 Task: Create ChildIssue0011 as Child Issue of Issue Issue0006 in Backlog  in Scrum Project Project0002 in Jira
Action: Mouse moved to (403, 448)
Screenshot: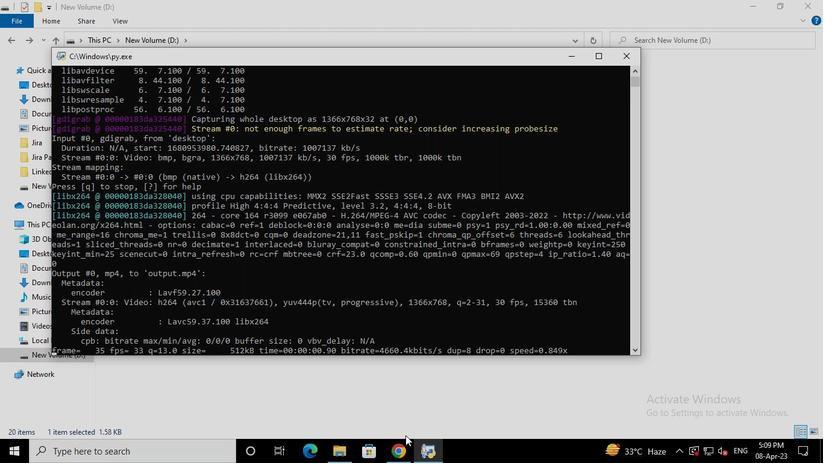 
Action: Mouse pressed left at (403, 448)
Screenshot: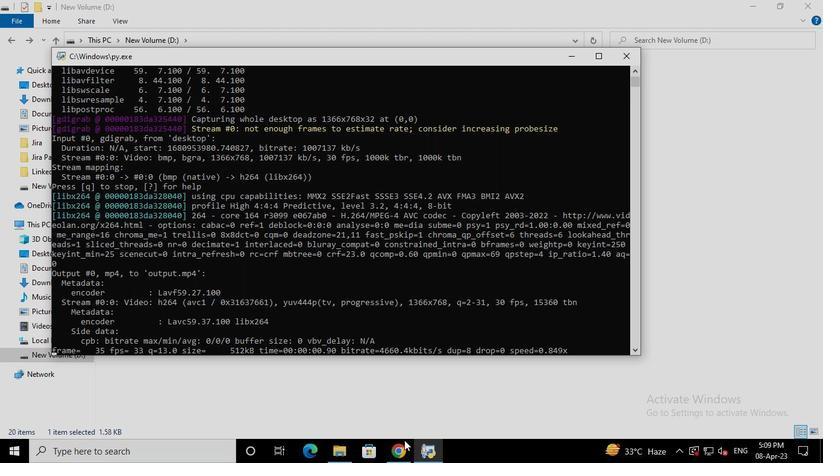 
Action: Mouse moved to (86, 188)
Screenshot: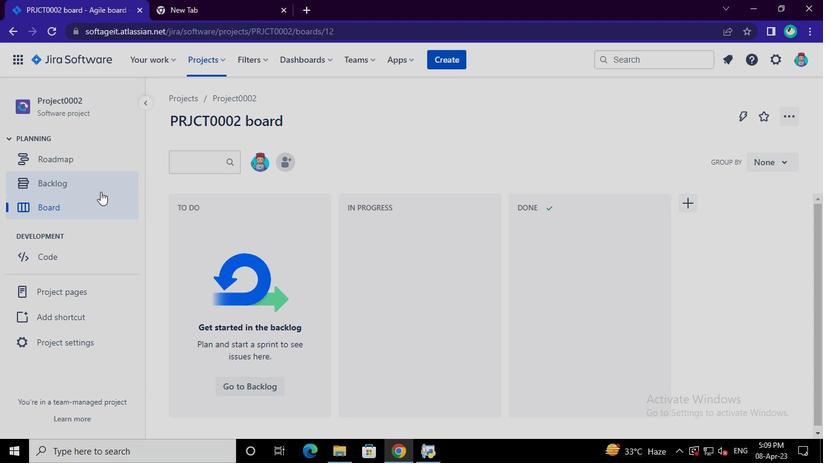 
Action: Mouse pressed left at (86, 188)
Screenshot: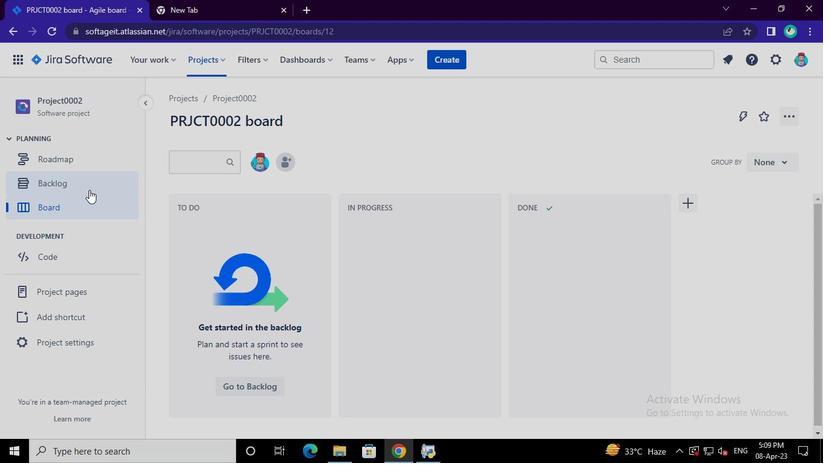 
Action: Mouse moved to (253, 335)
Screenshot: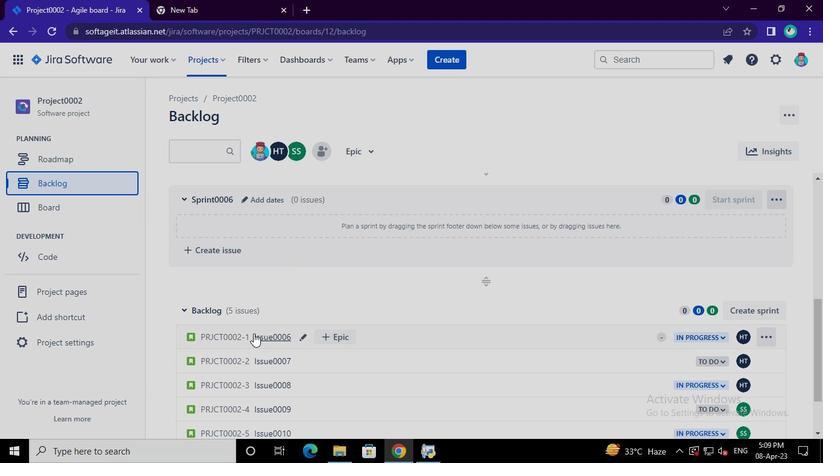 
Action: Mouse pressed left at (253, 335)
Screenshot: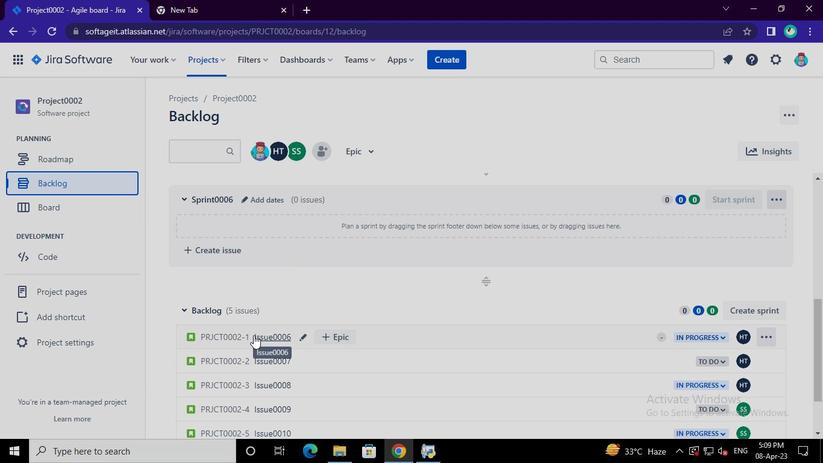 
Action: Mouse moved to (609, 244)
Screenshot: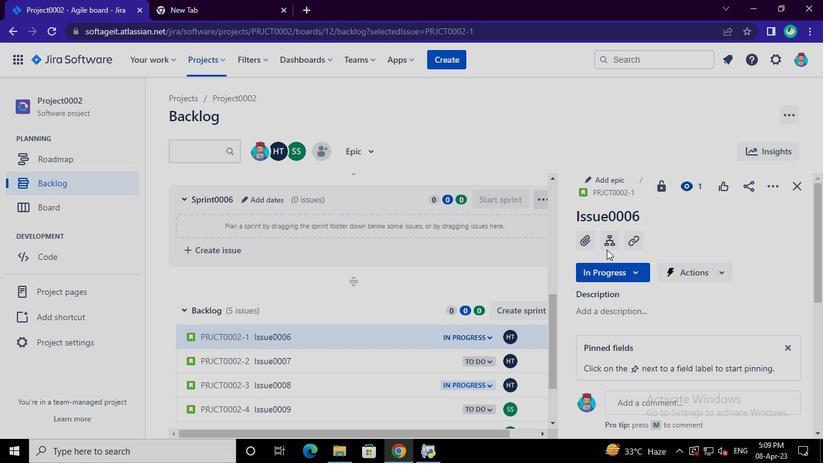 
Action: Mouse pressed left at (609, 244)
Screenshot: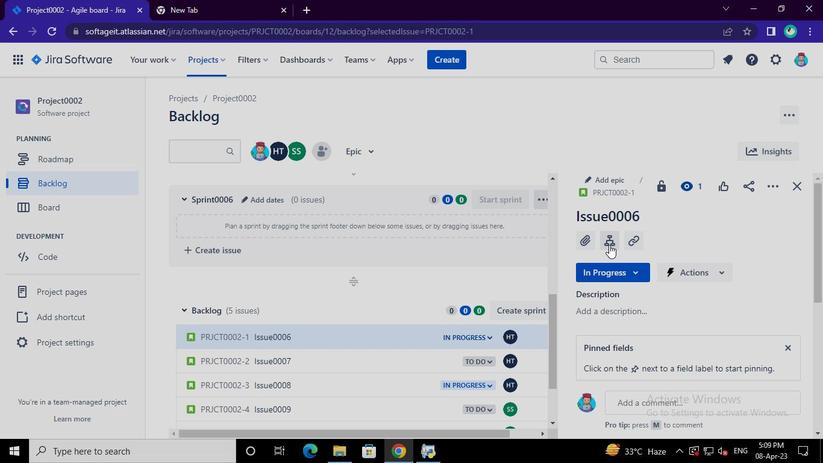 
Action: Mouse moved to (616, 291)
Screenshot: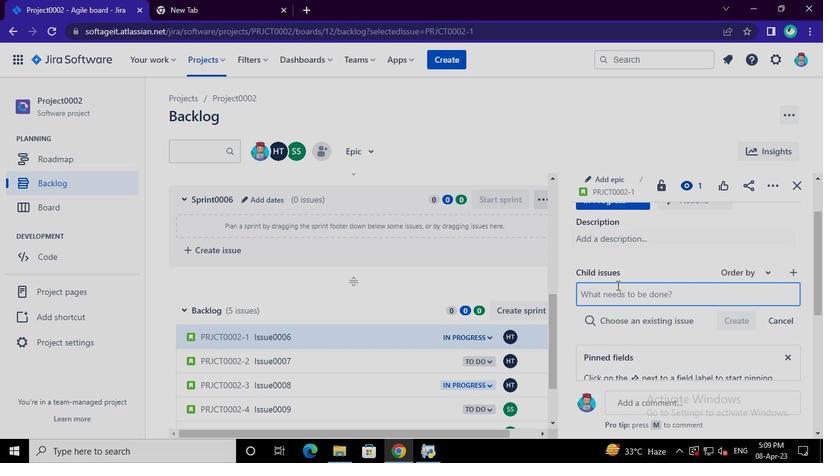 
Action: Mouse pressed left at (616, 291)
Screenshot: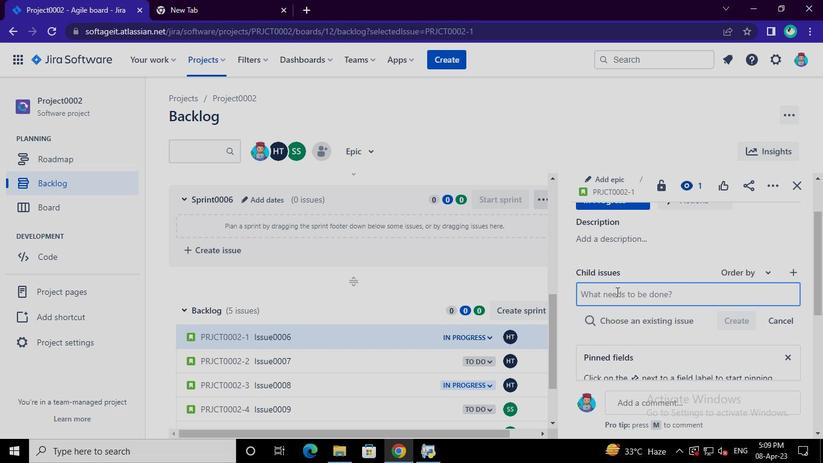 
Action: Keyboard Key.shift
Screenshot: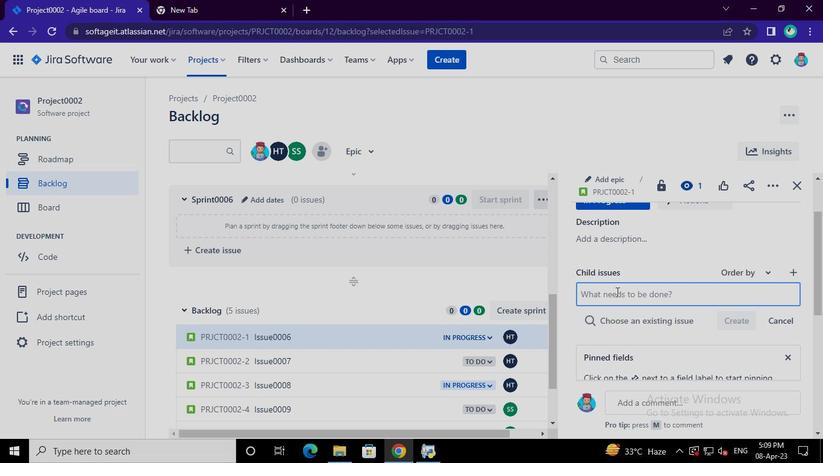 
Action: Keyboard C
Screenshot: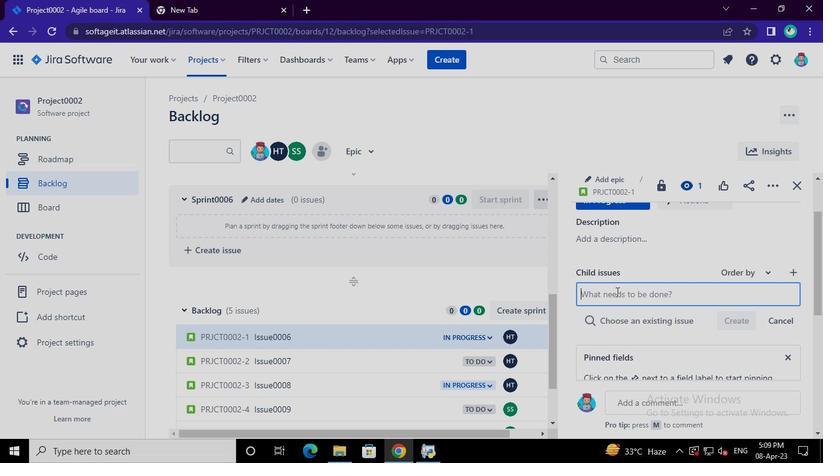 
Action: Keyboard h
Screenshot: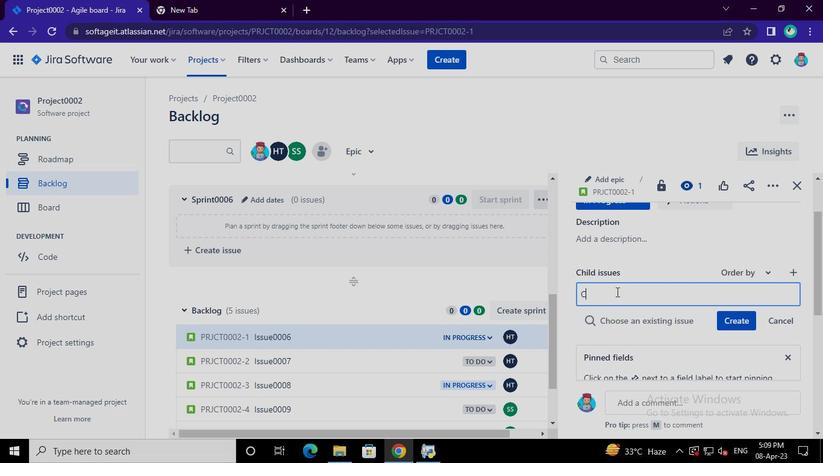 
Action: Keyboard i
Screenshot: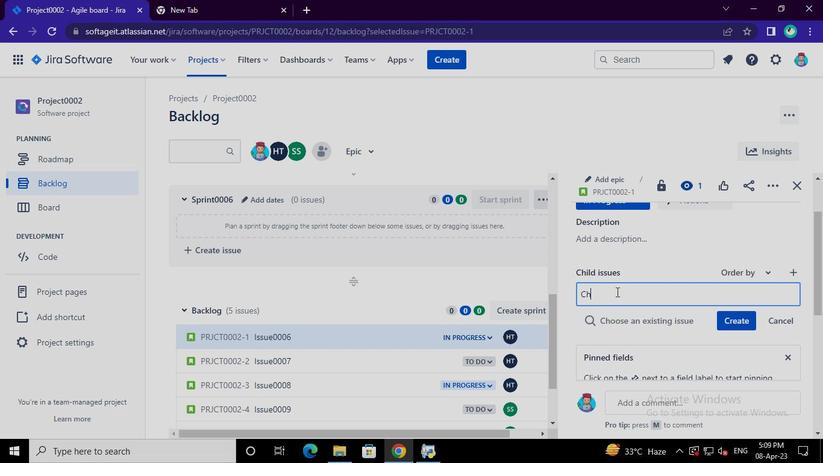 
Action: Keyboard l
Screenshot: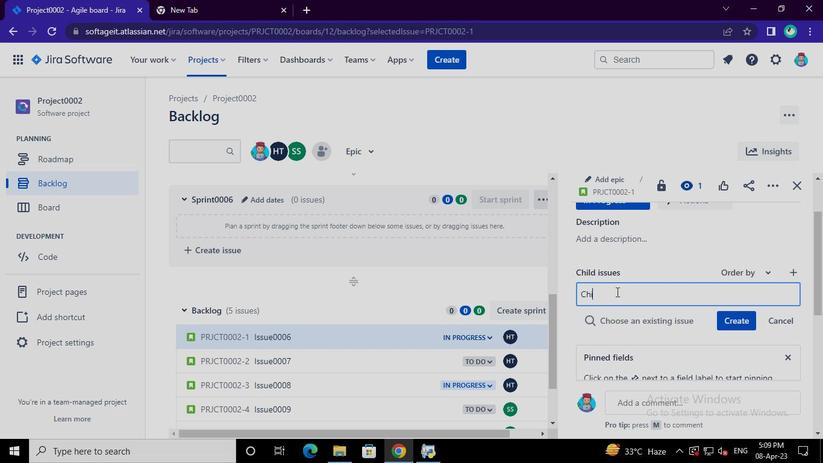 
Action: Keyboard d
Screenshot: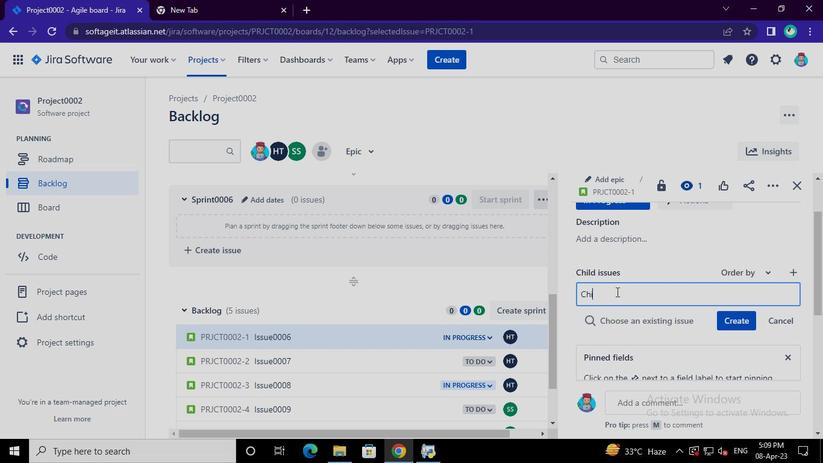 
Action: Keyboard Key.shift
Screenshot: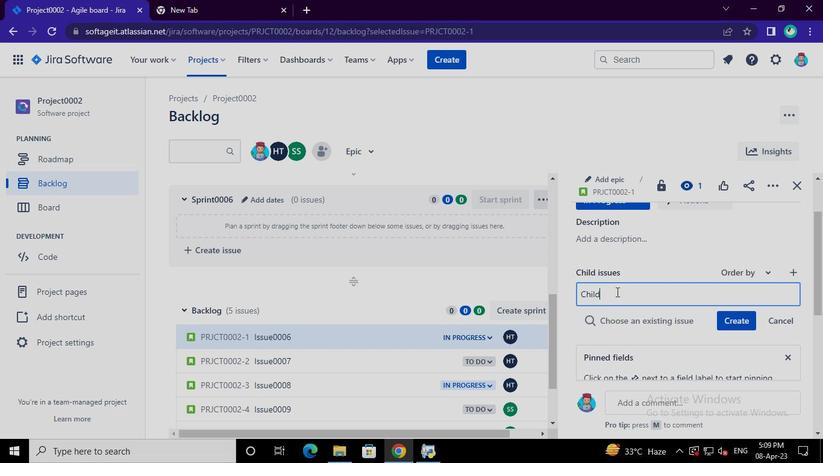 
Action: Keyboard I
Screenshot: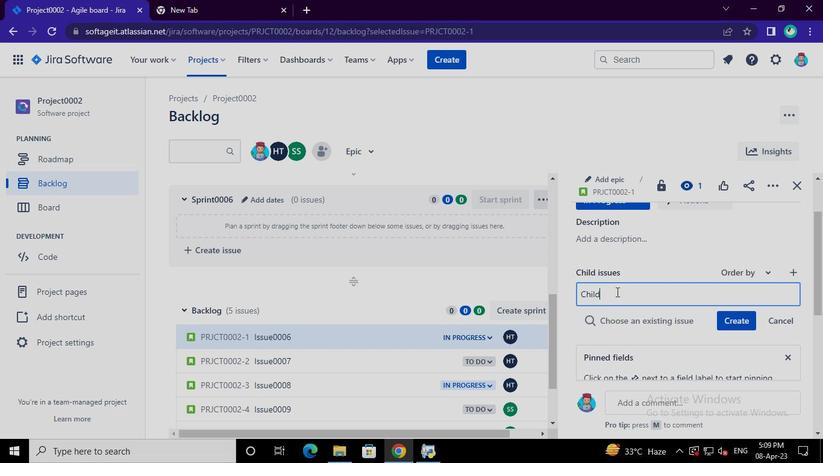
Action: Keyboard s
Screenshot: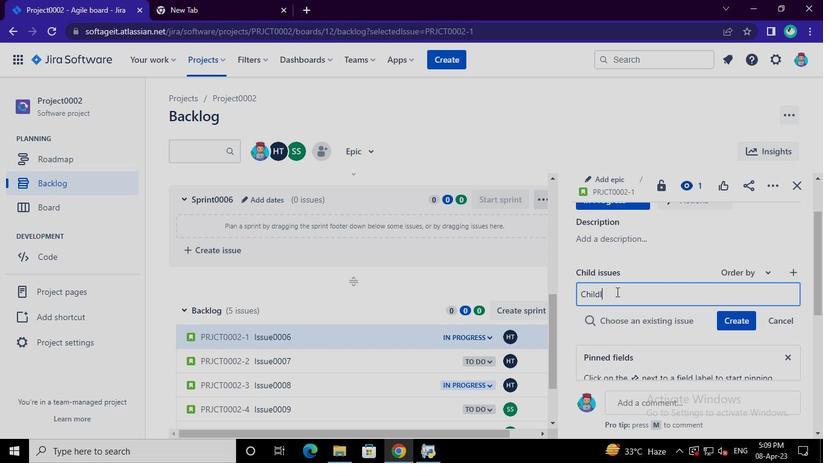 
Action: Keyboard s
Screenshot: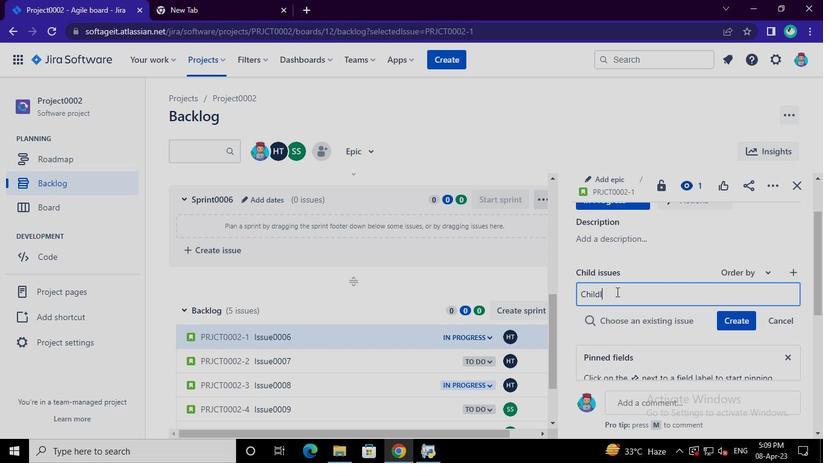 
Action: Keyboard u
Screenshot: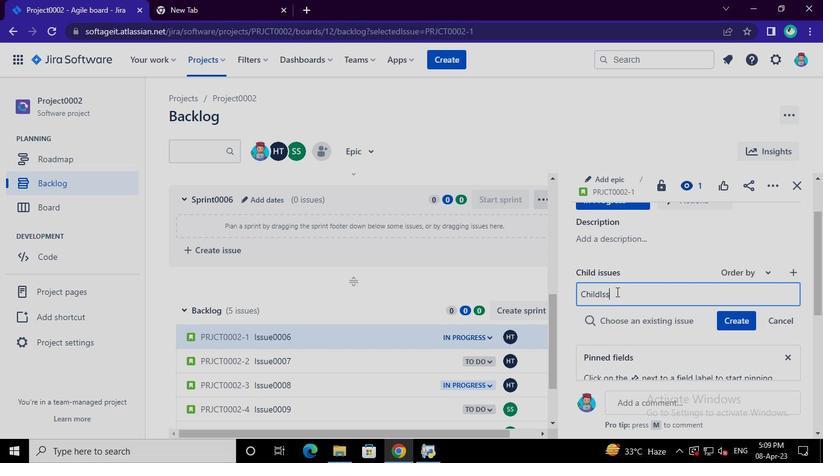
Action: Keyboard e
Screenshot: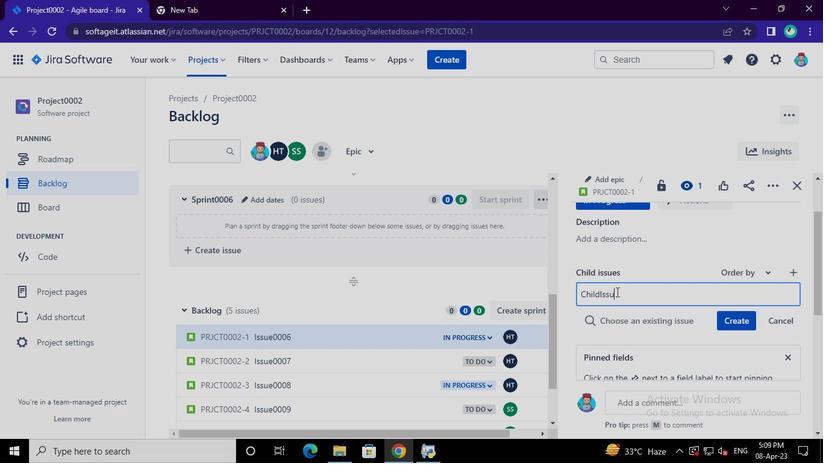 
Action: Keyboard <96>
Screenshot: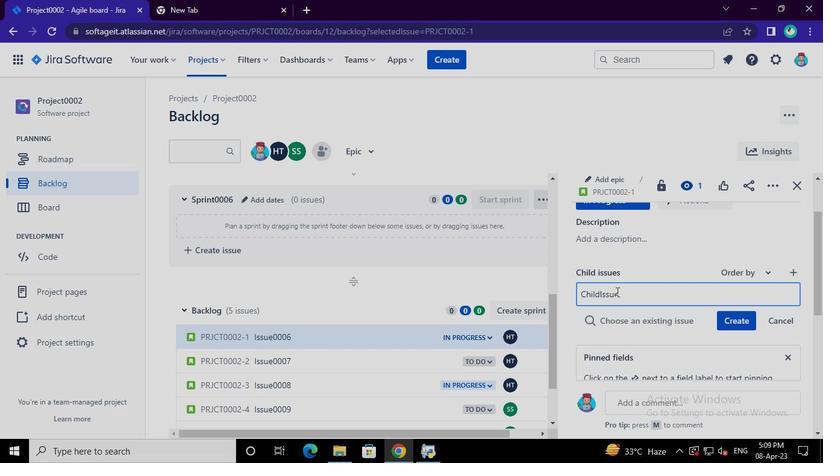 
Action: Keyboard <96>
Screenshot: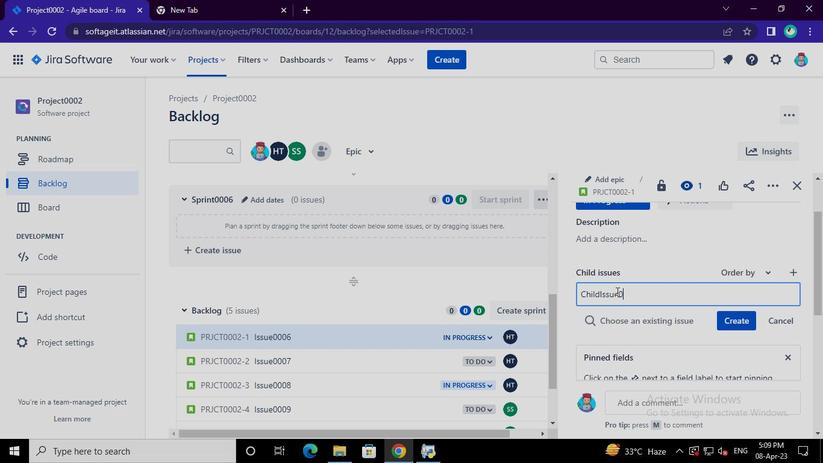 
Action: Keyboard <97>
Screenshot: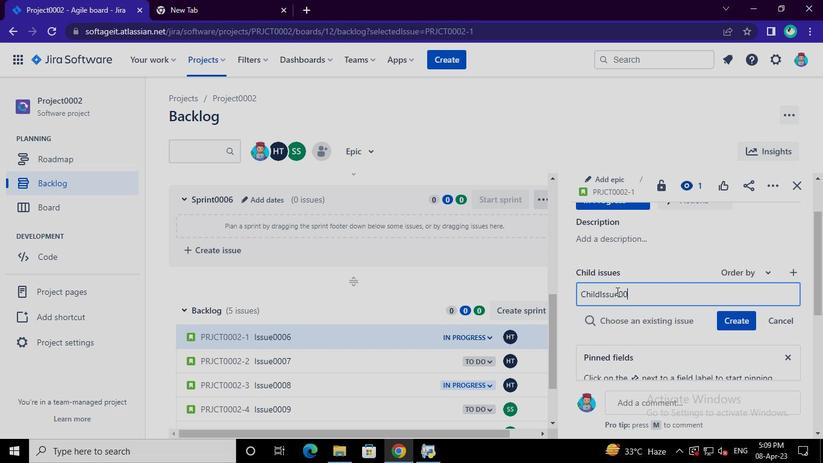 
Action: Keyboard <97>
Screenshot: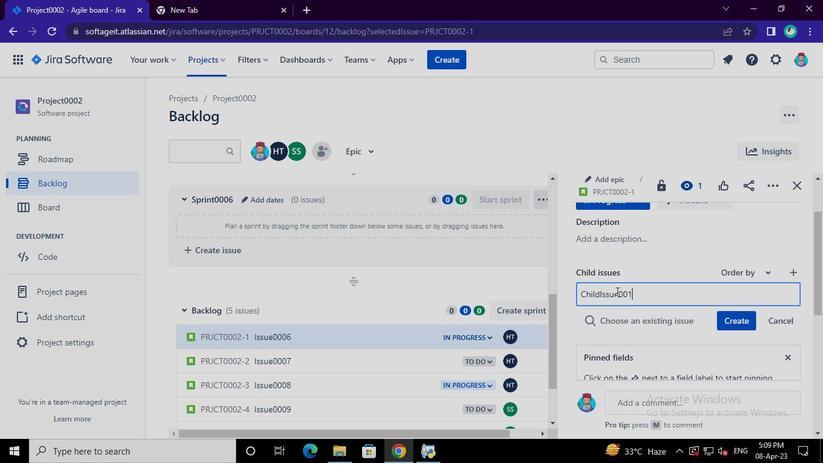 
Action: Mouse moved to (727, 321)
Screenshot: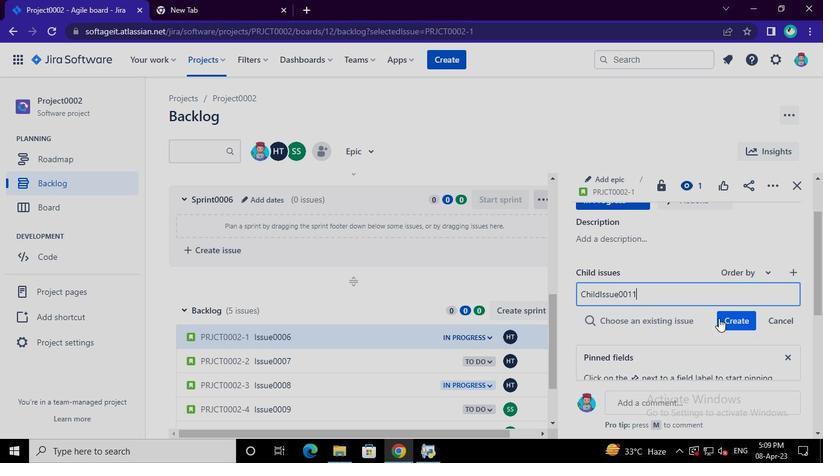 
Action: Mouse pressed left at (727, 321)
Screenshot: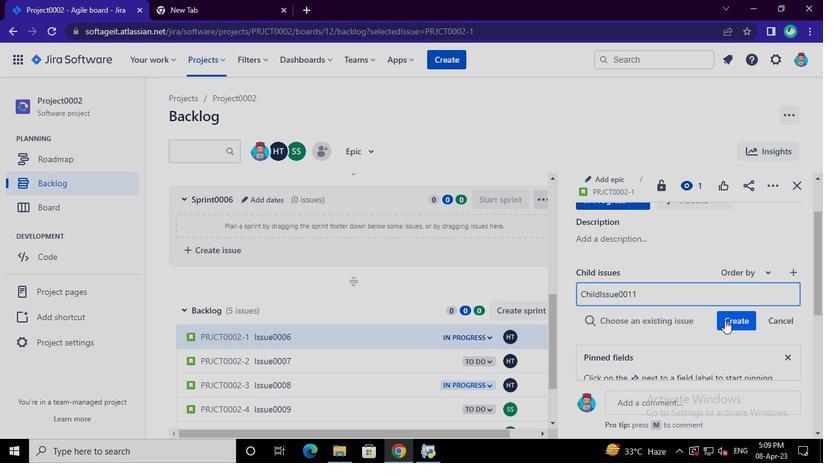 
Action: Mouse moved to (419, 449)
Screenshot: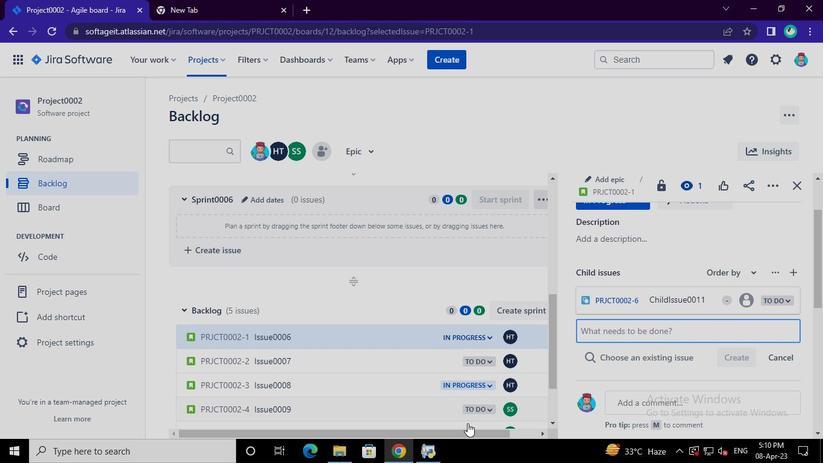 
Action: Mouse pressed left at (419, 449)
Screenshot: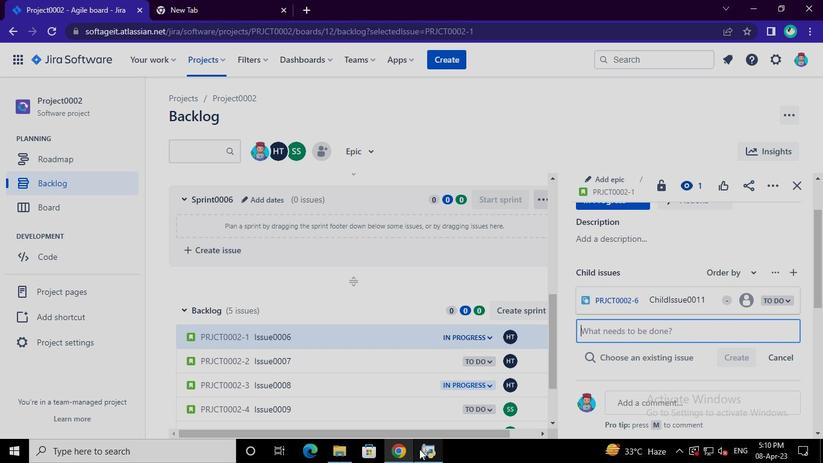 
Action: Mouse moved to (624, 58)
Screenshot: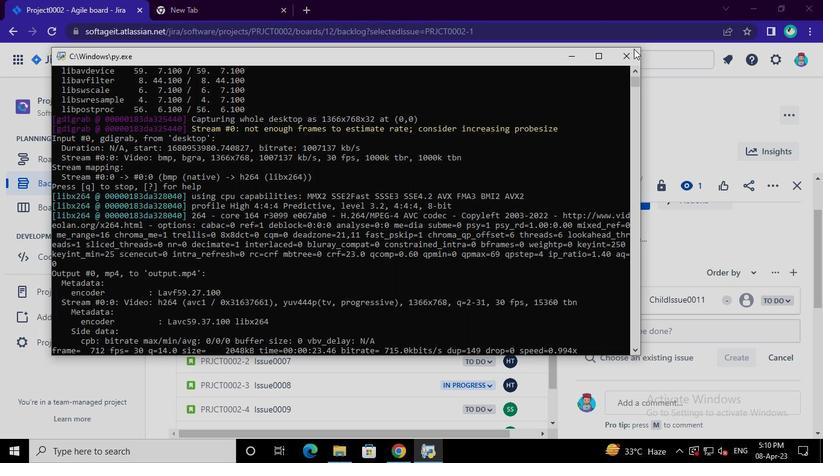 
Action: Mouse pressed left at (624, 58)
Screenshot: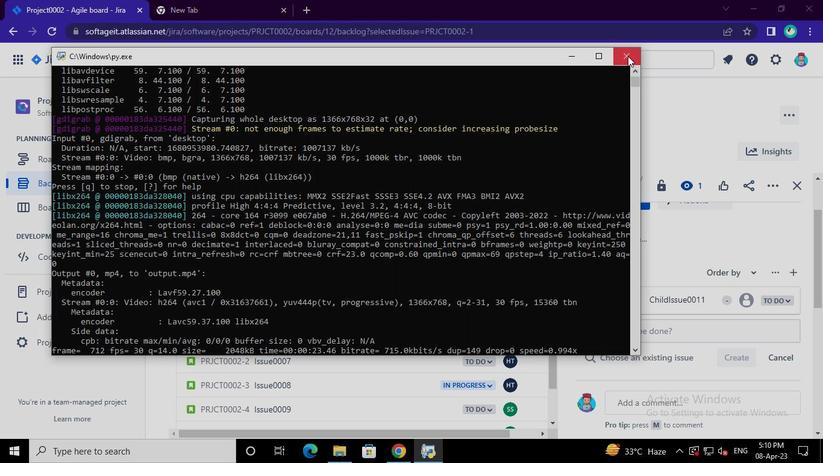 
